 Task: Add Nature By Canus Foaming Milk Bath With Shea Butter to the cart.
Action: Mouse moved to (1096, 385)
Screenshot: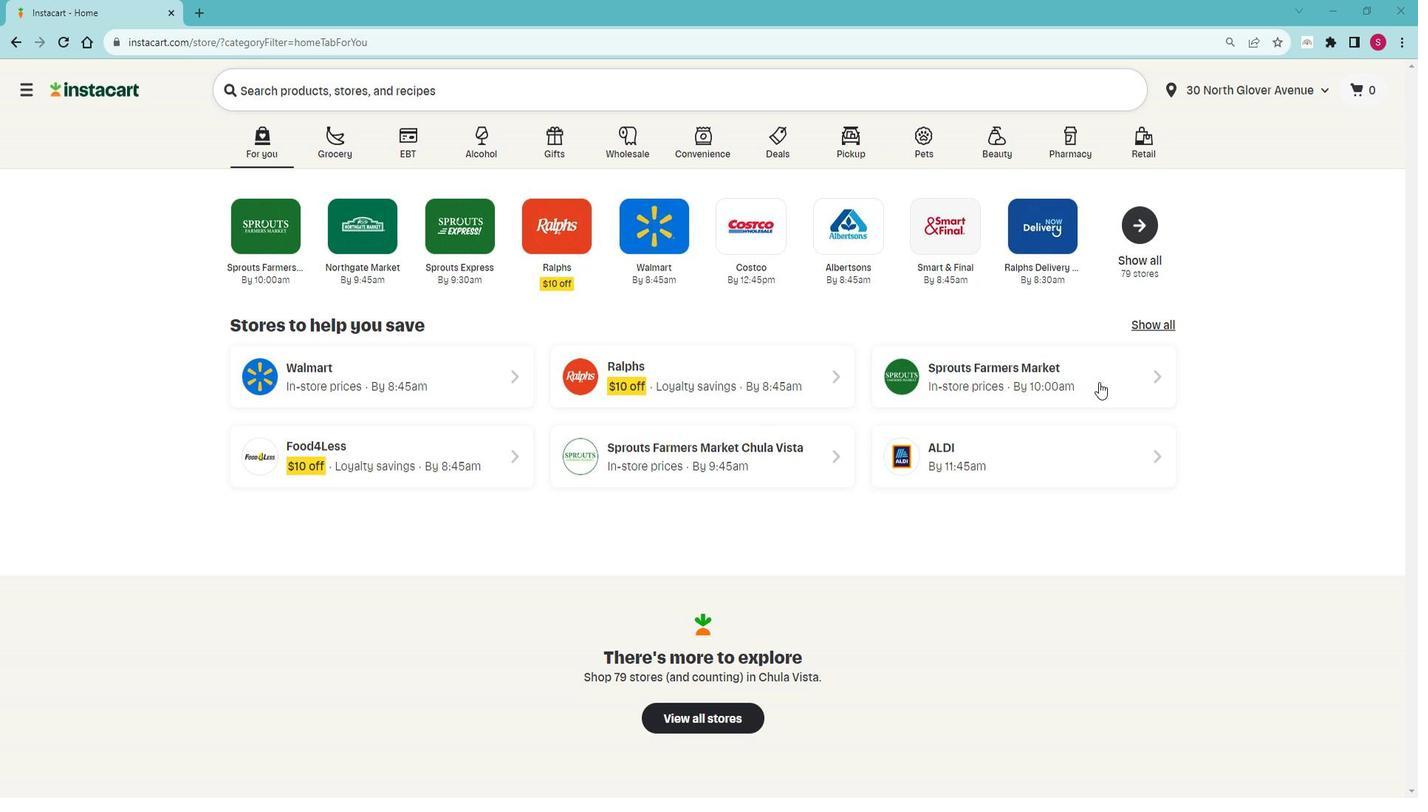 
Action: Mouse pressed left at (1096, 385)
Screenshot: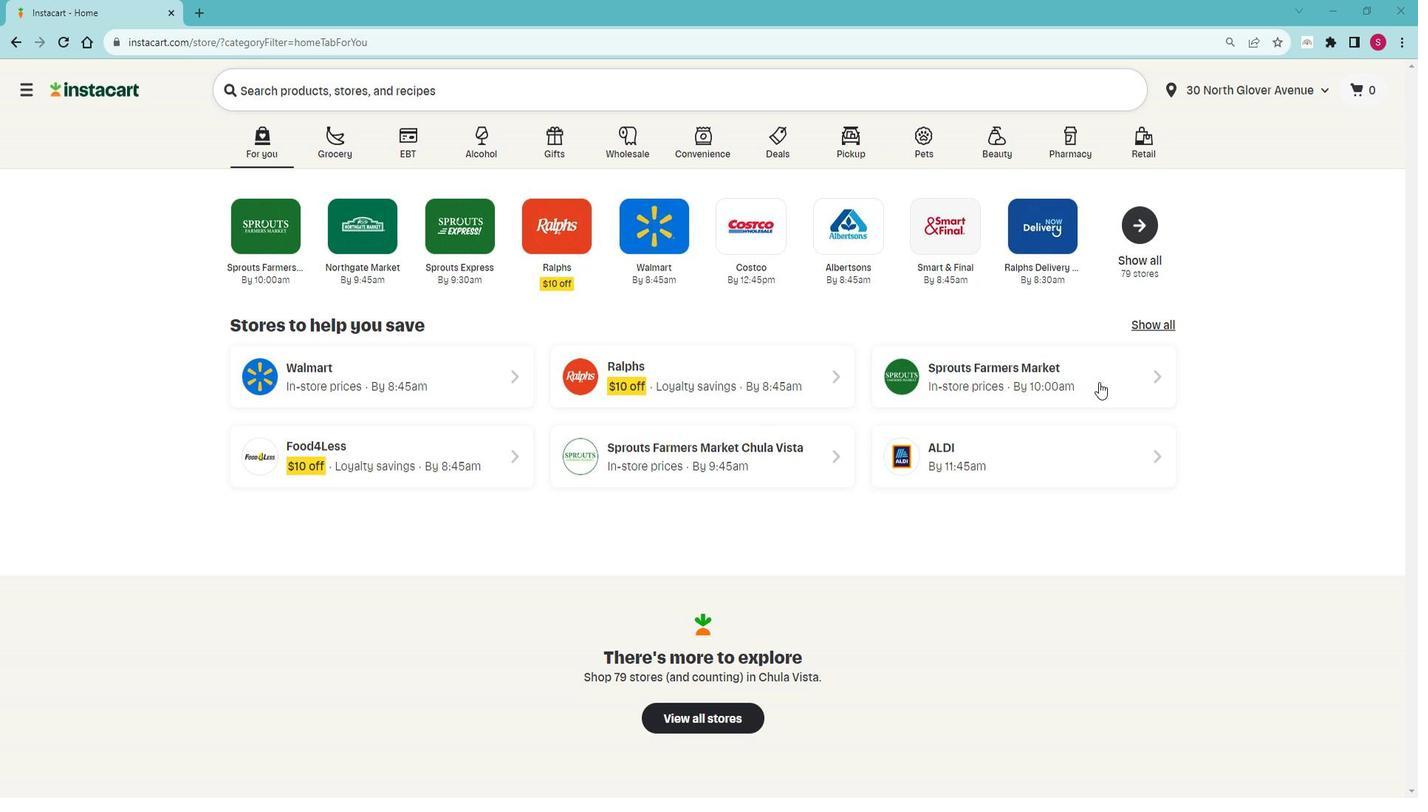 
Action: Mouse moved to (48, 626)
Screenshot: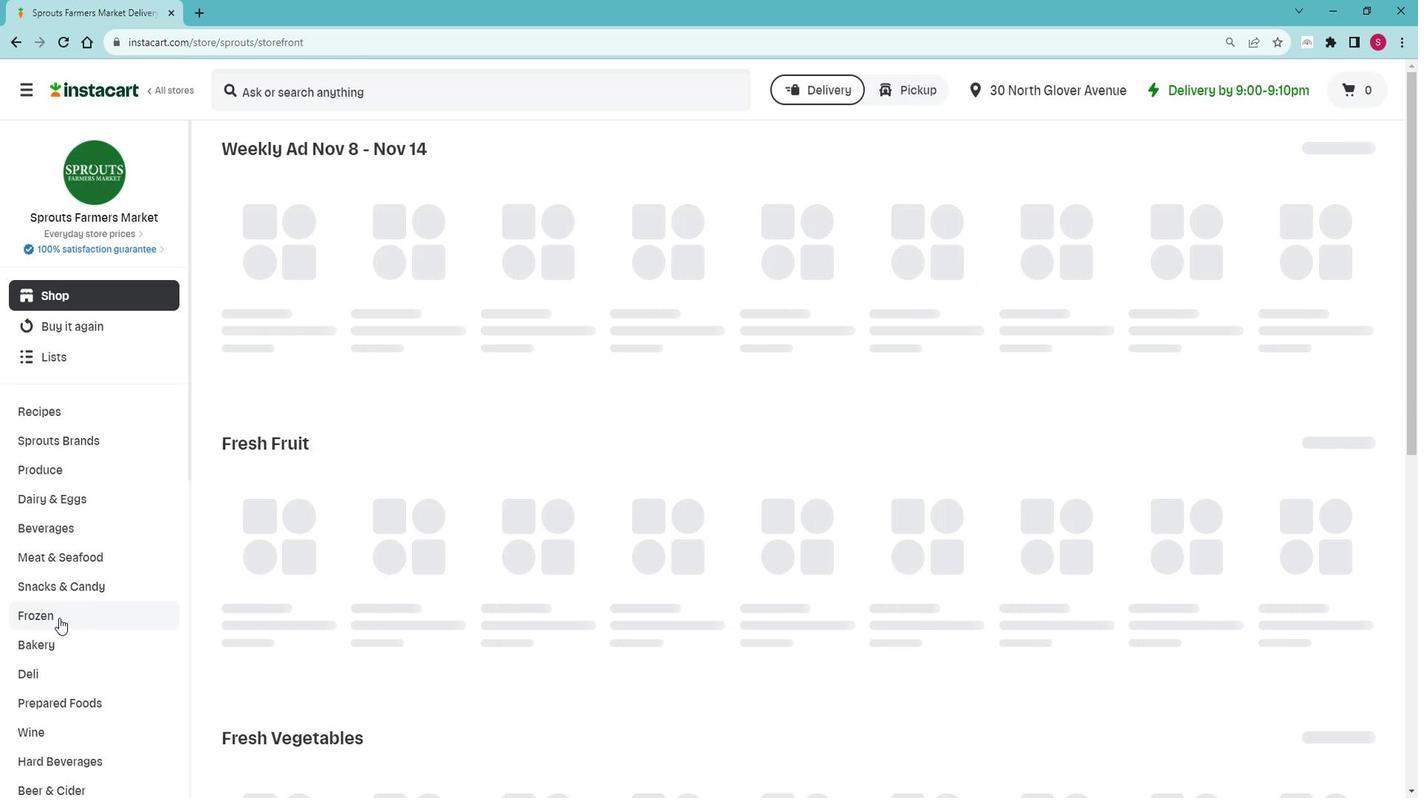 
Action: Mouse scrolled (48, 625) with delta (0, 0)
Screenshot: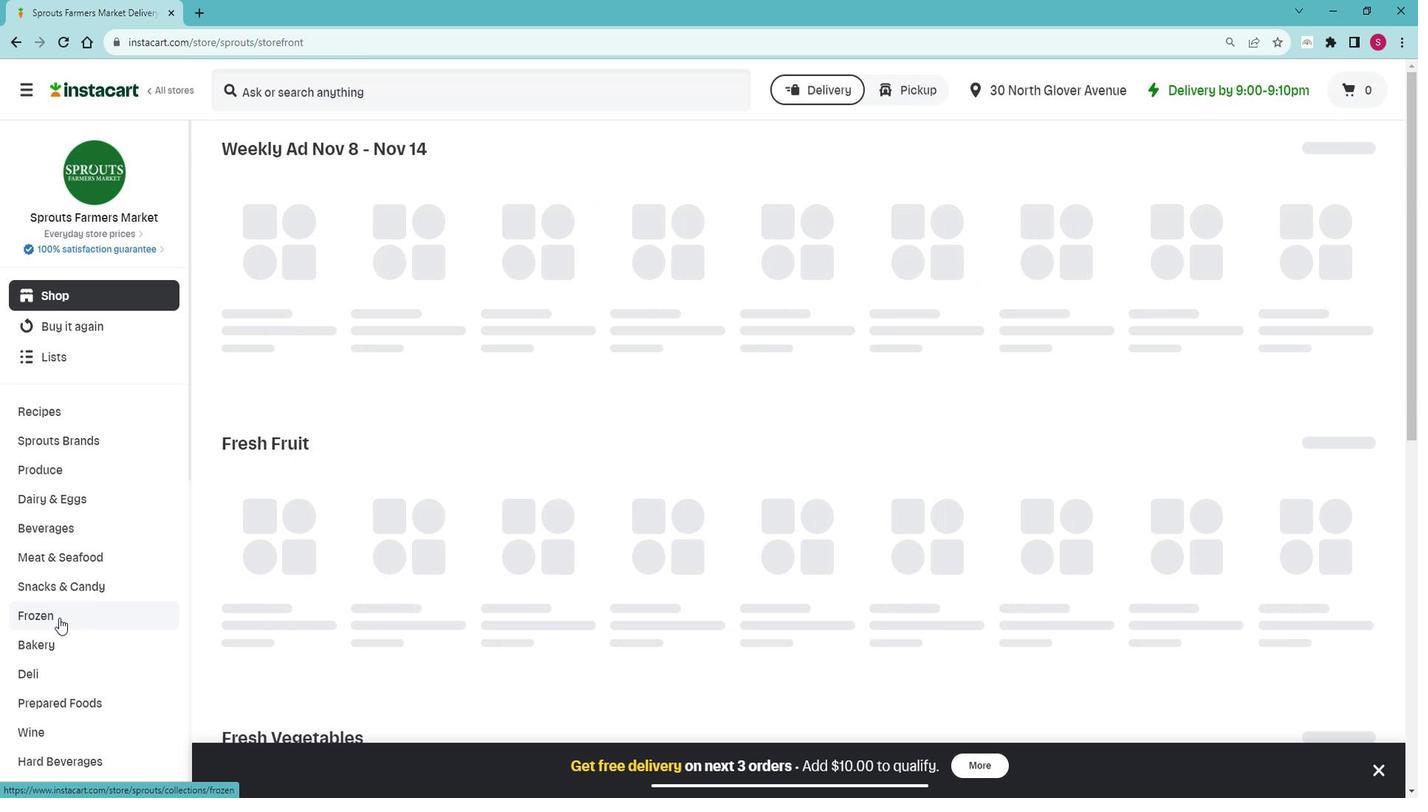 
Action: Mouse moved to (50, 625)
Screenshot: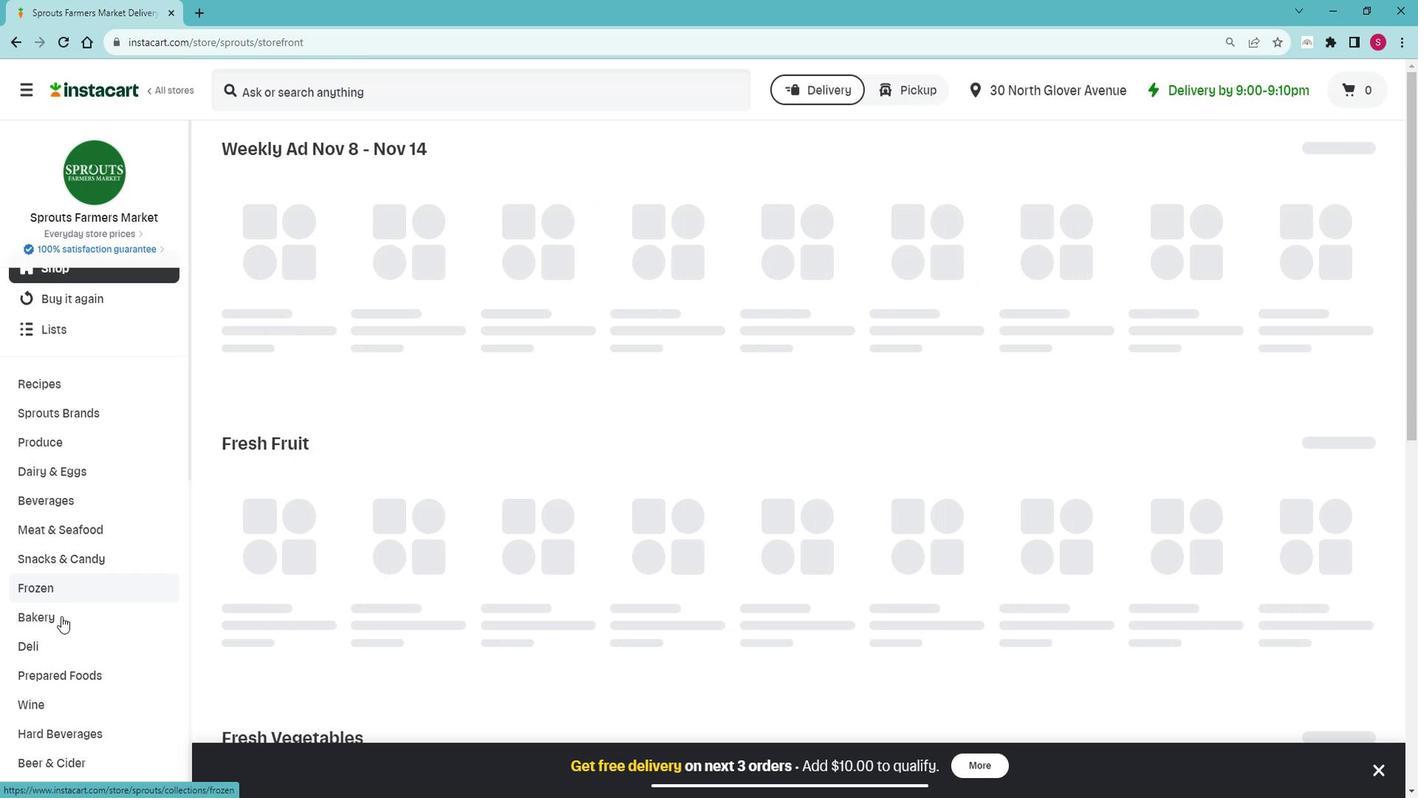 
Action: Mouse scrolled (50, 624) with delta (0, 0)
Screenshot: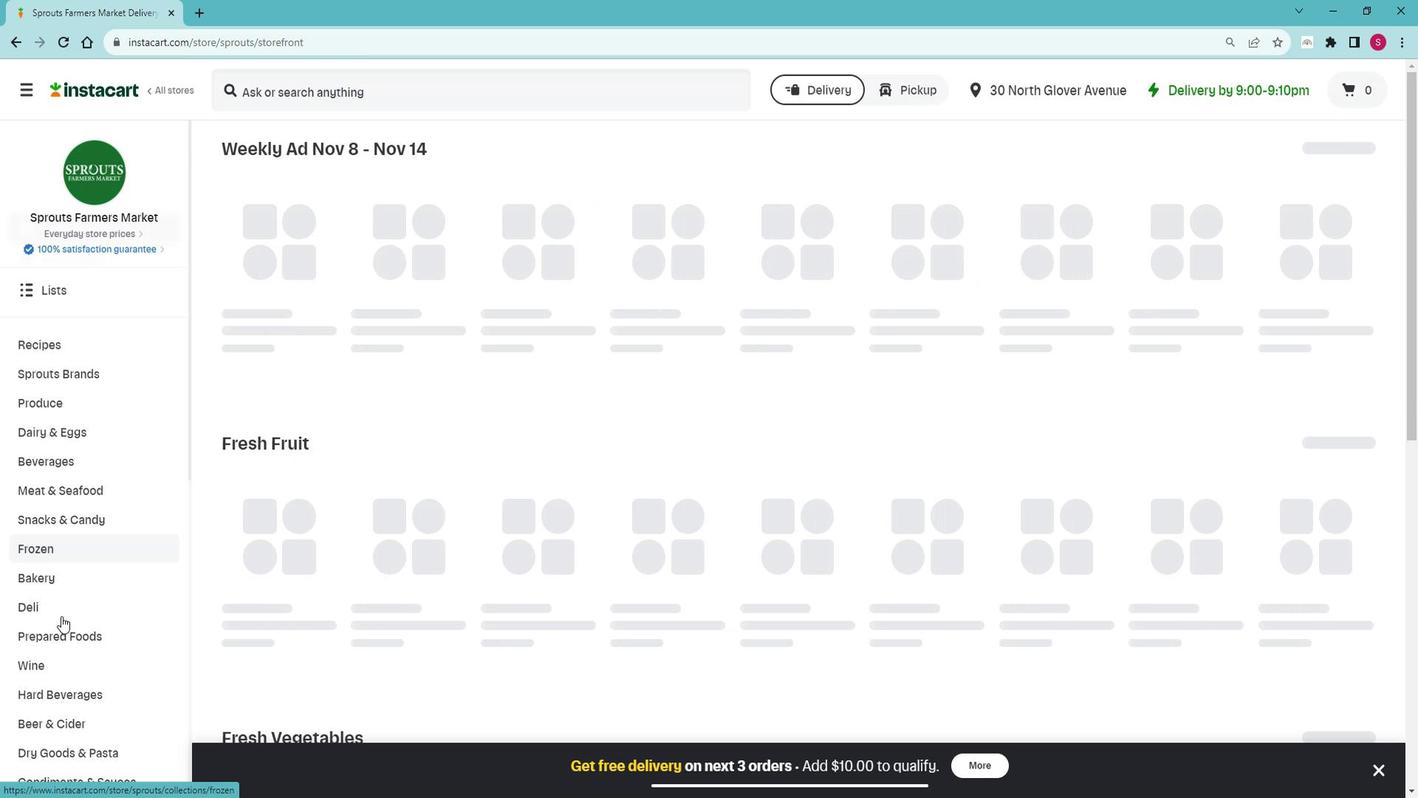 
Action: Mouse scrolled (50, 624) with delta (0, 0)
Screenshot: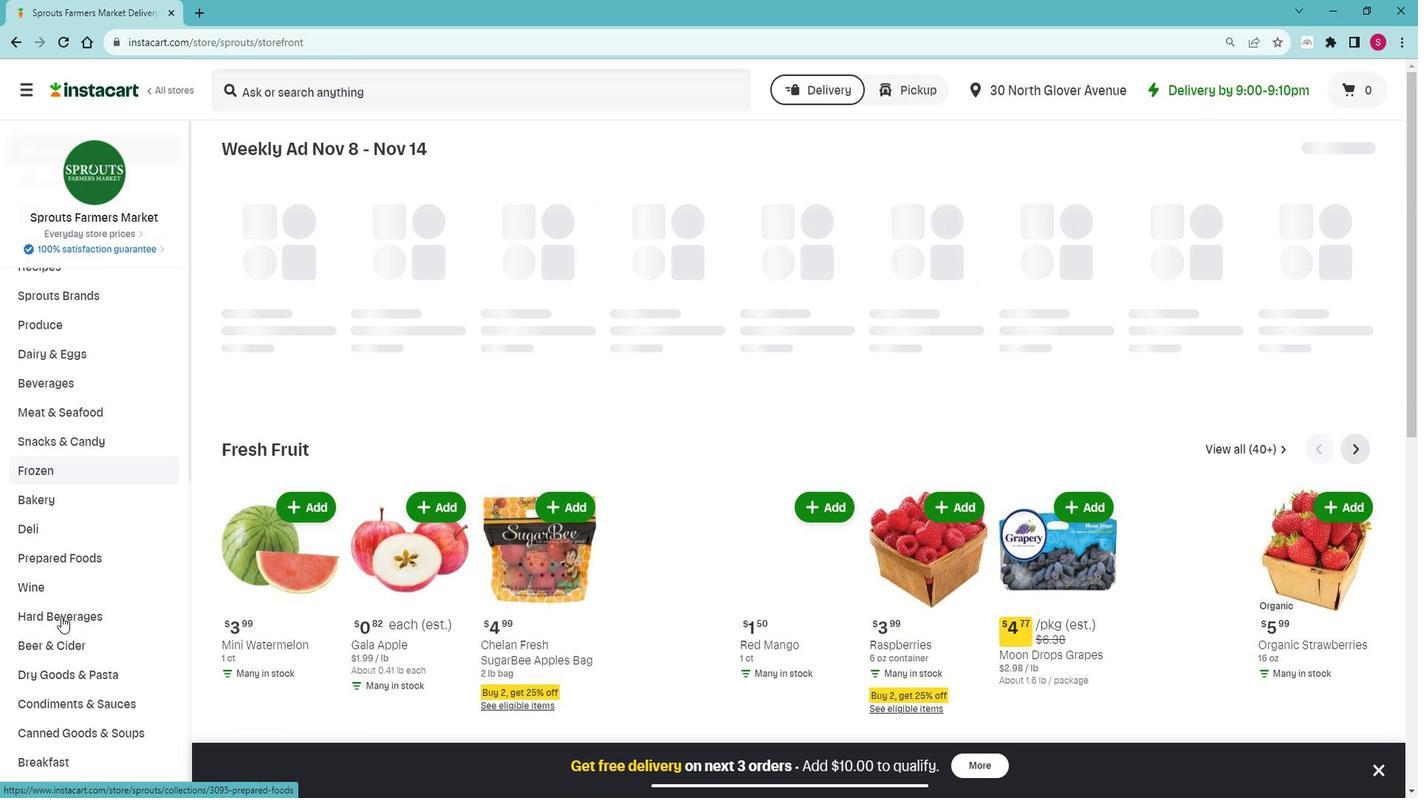 
Action: Mouse scrolled (50, 624) with delta (0, 0)
Screenshot: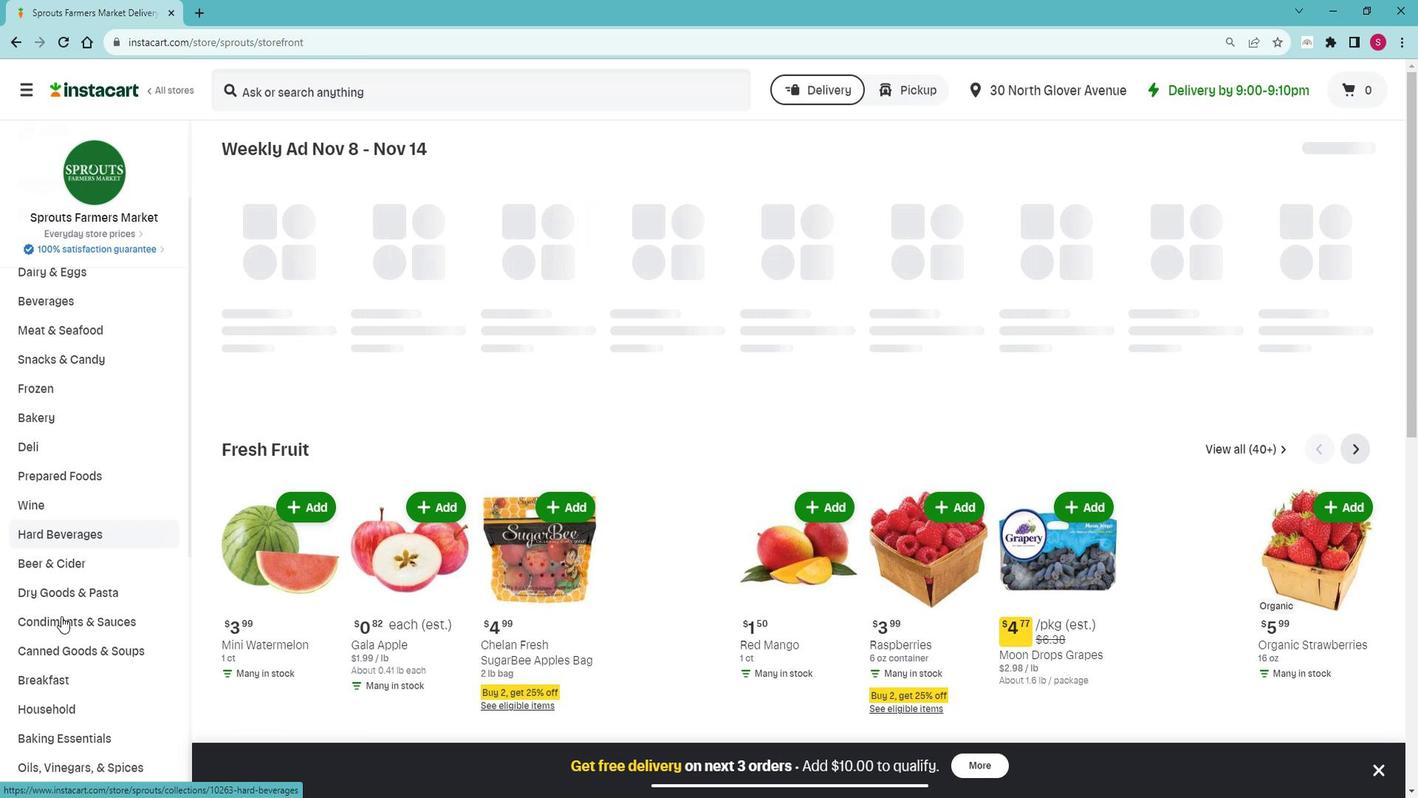 
Action: Mouse scrolled (50, 624) with delta (0, 0)
Screenshot: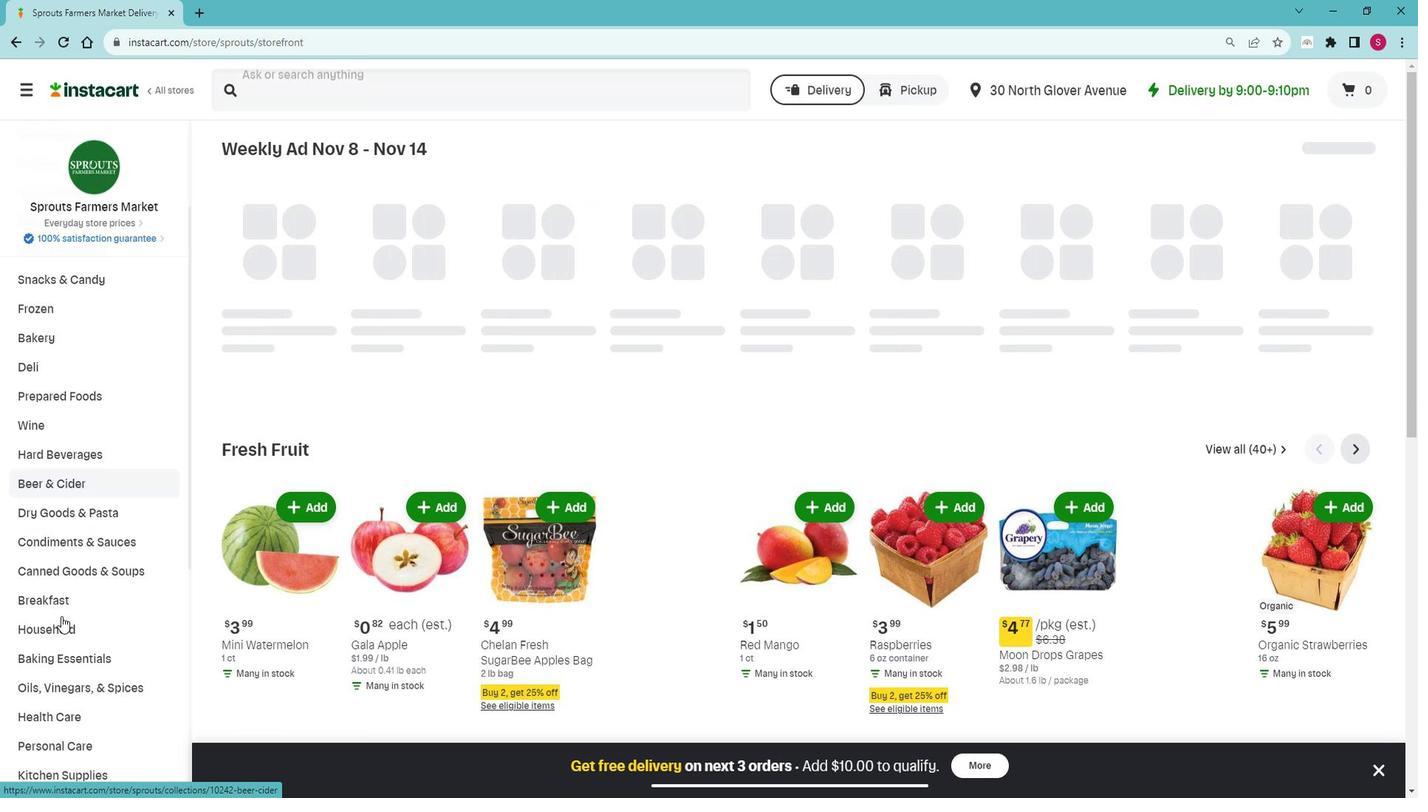 
Action: Mouse moved to (50, 625)
Screenshot: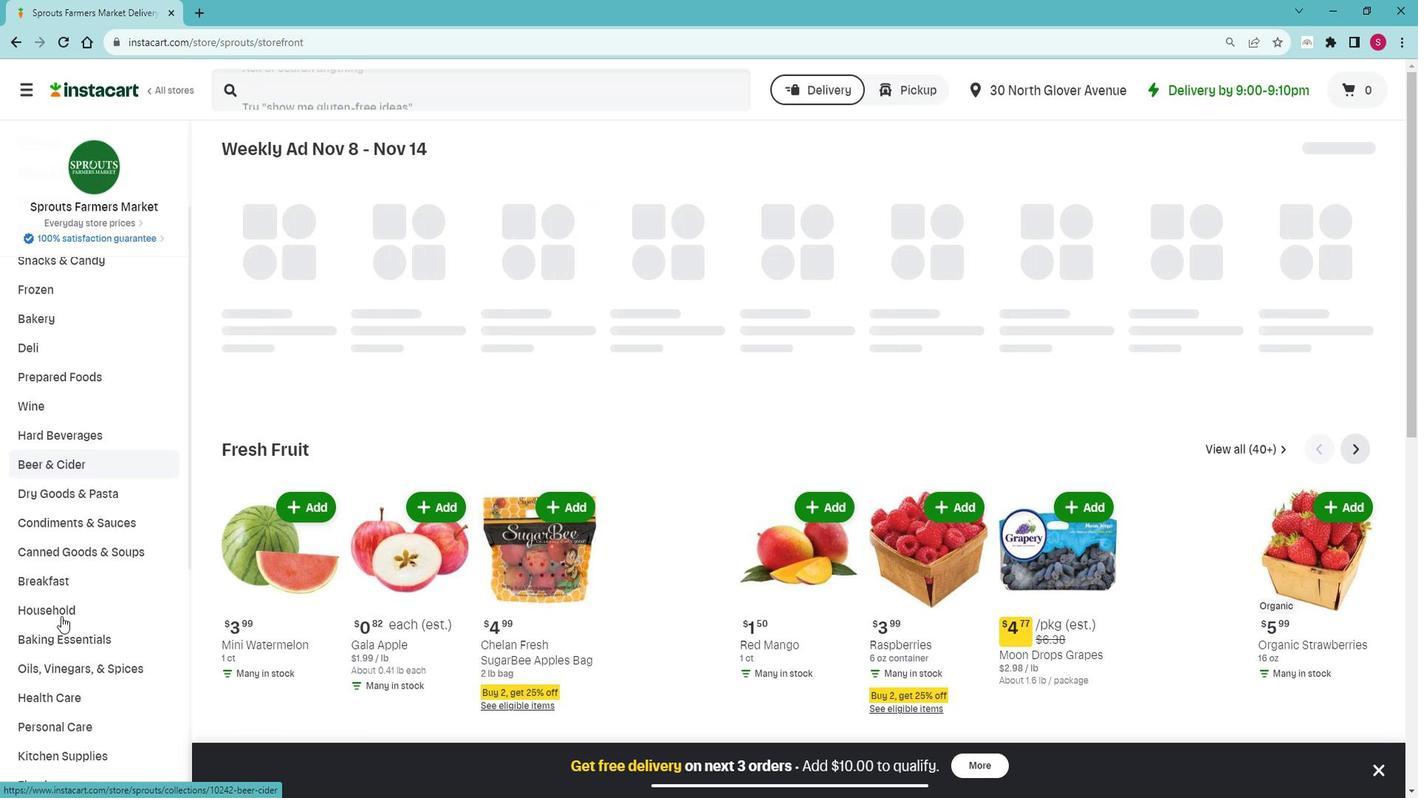 
Action: Mouse scrolled (50, 624) with delta (0, 0)
Screenshot: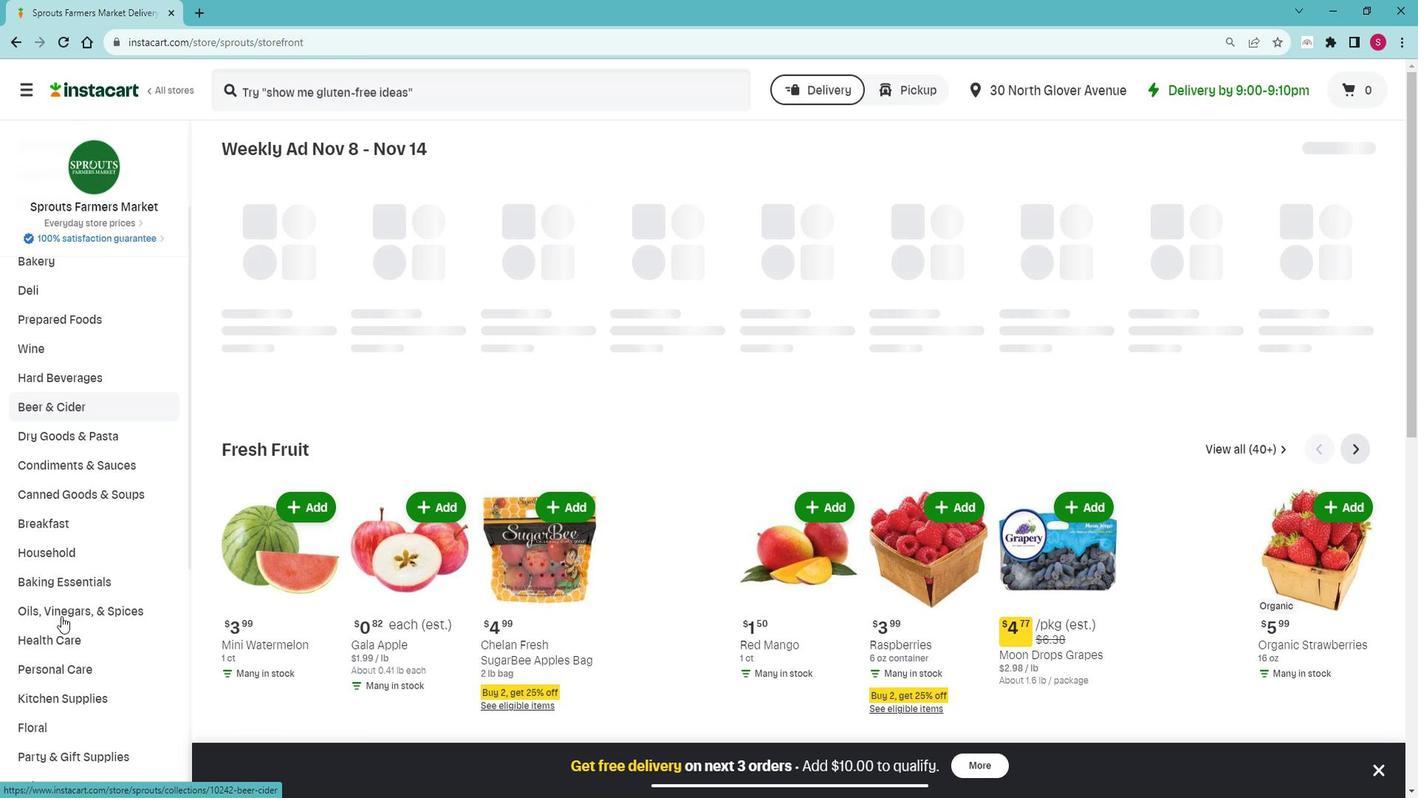 
Action: Mouse scrolled (50, 624) with delta (0, 0)
Screenshot: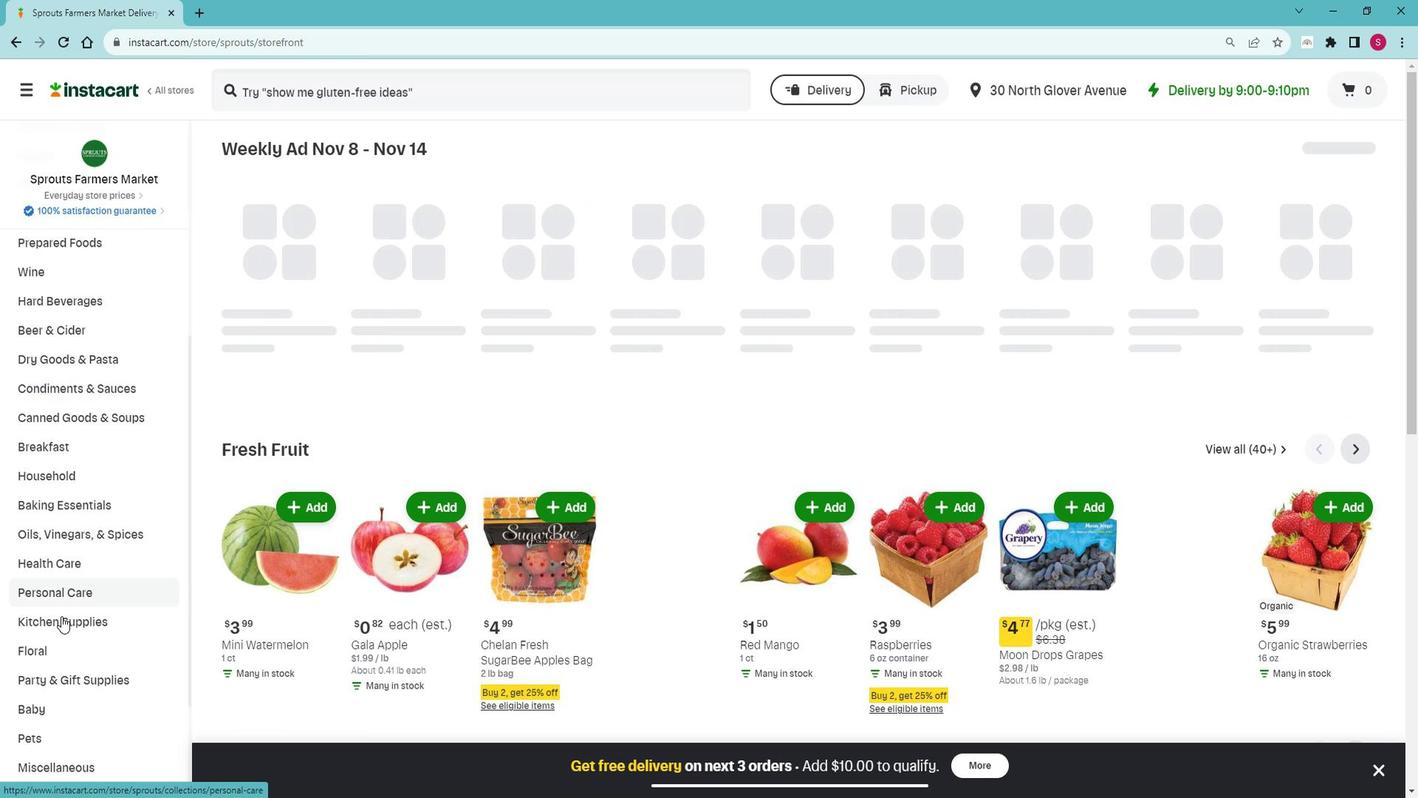 
Action: Mouse moved to (65, 510)
Screenshot: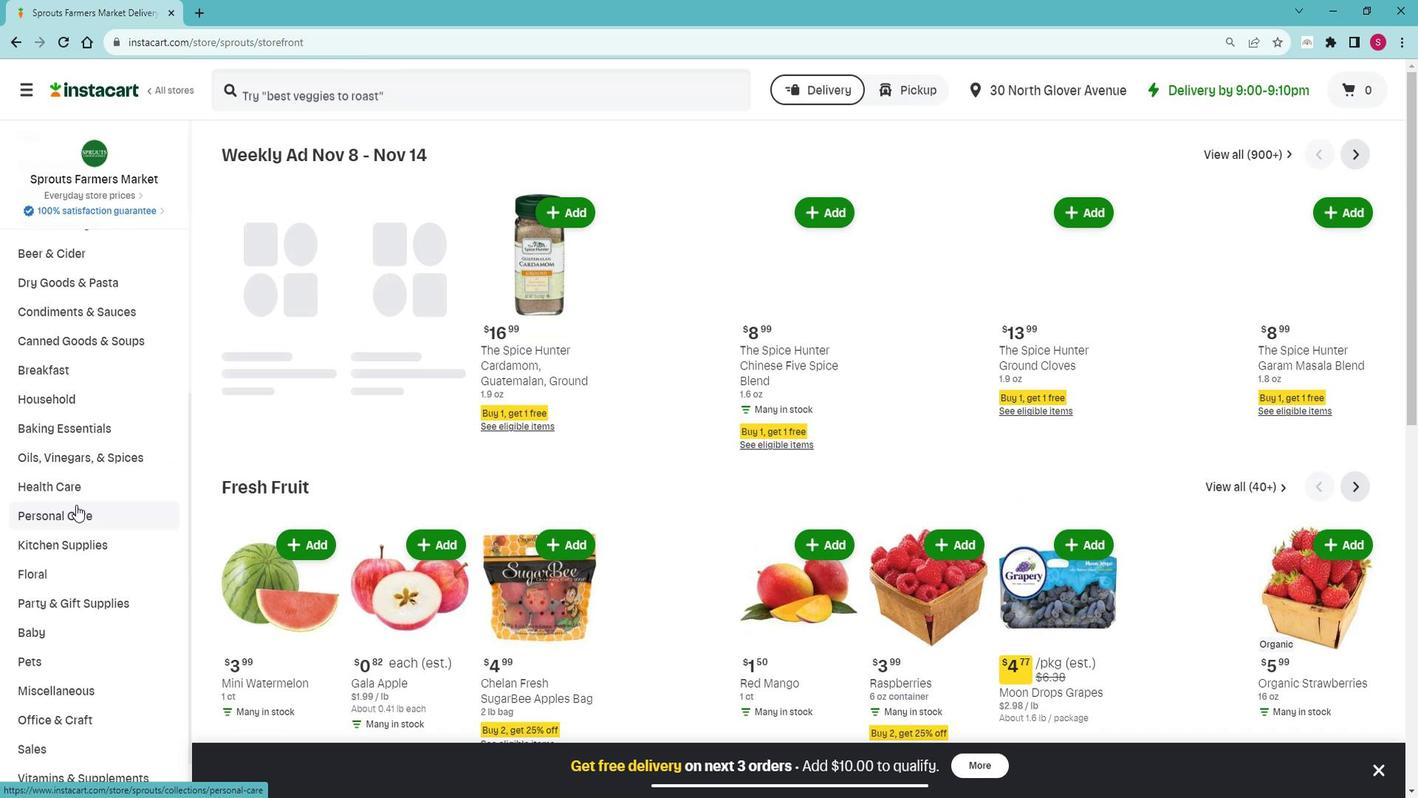 
Action: Mouse pressed left at (65, 510)
Screenshot: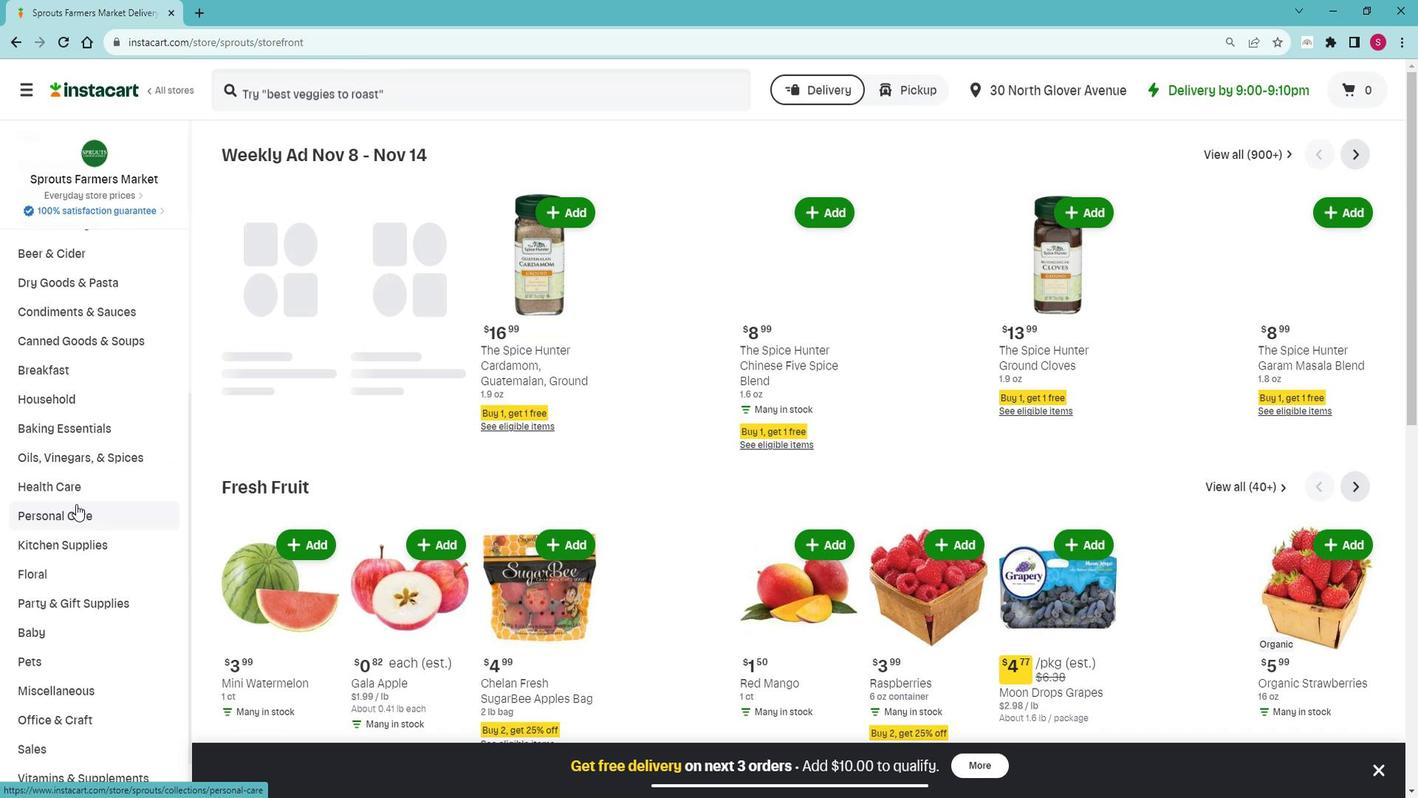 
Action: Mouse moved to (65, 544)
Screenshot: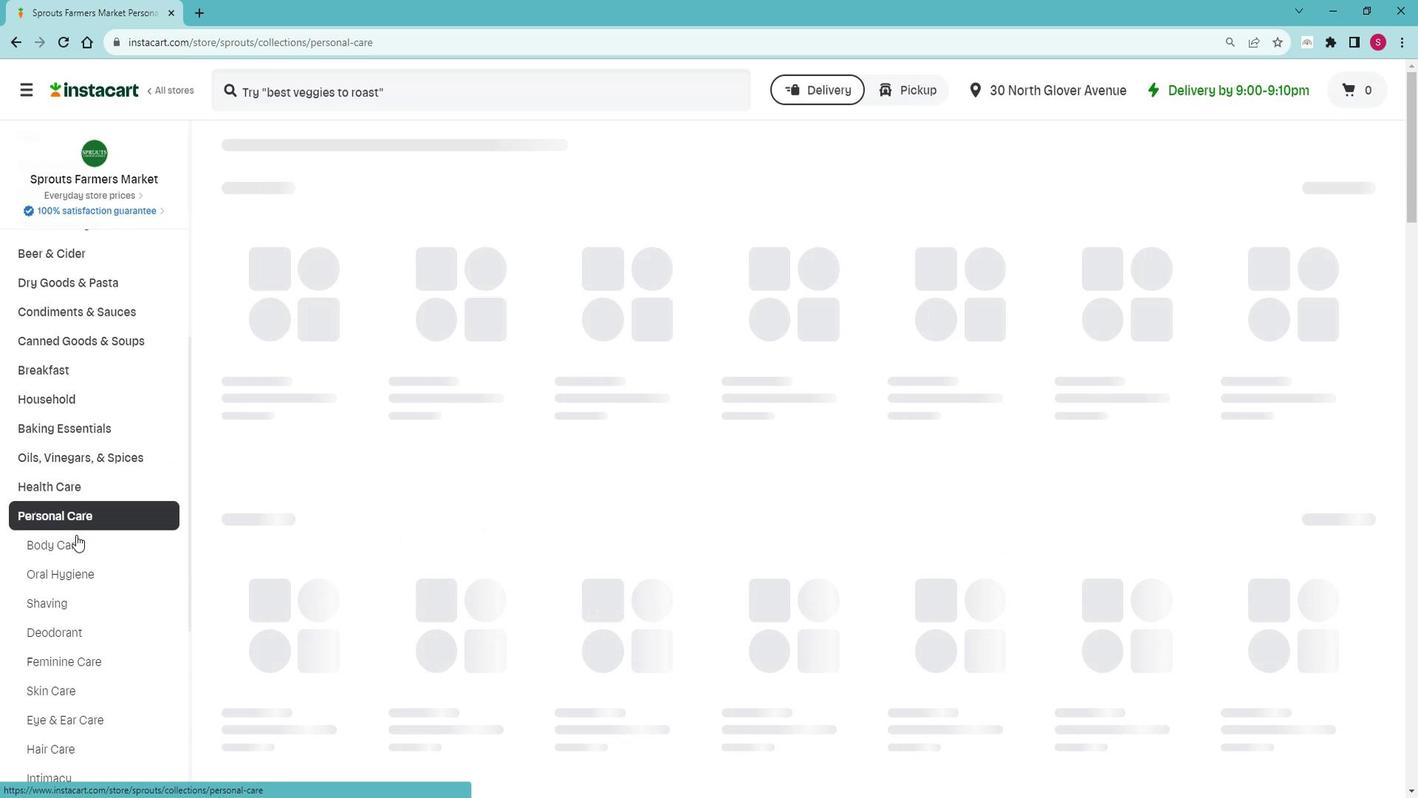 
Action: Mouse pressed left at (65, 544)
Screenshot: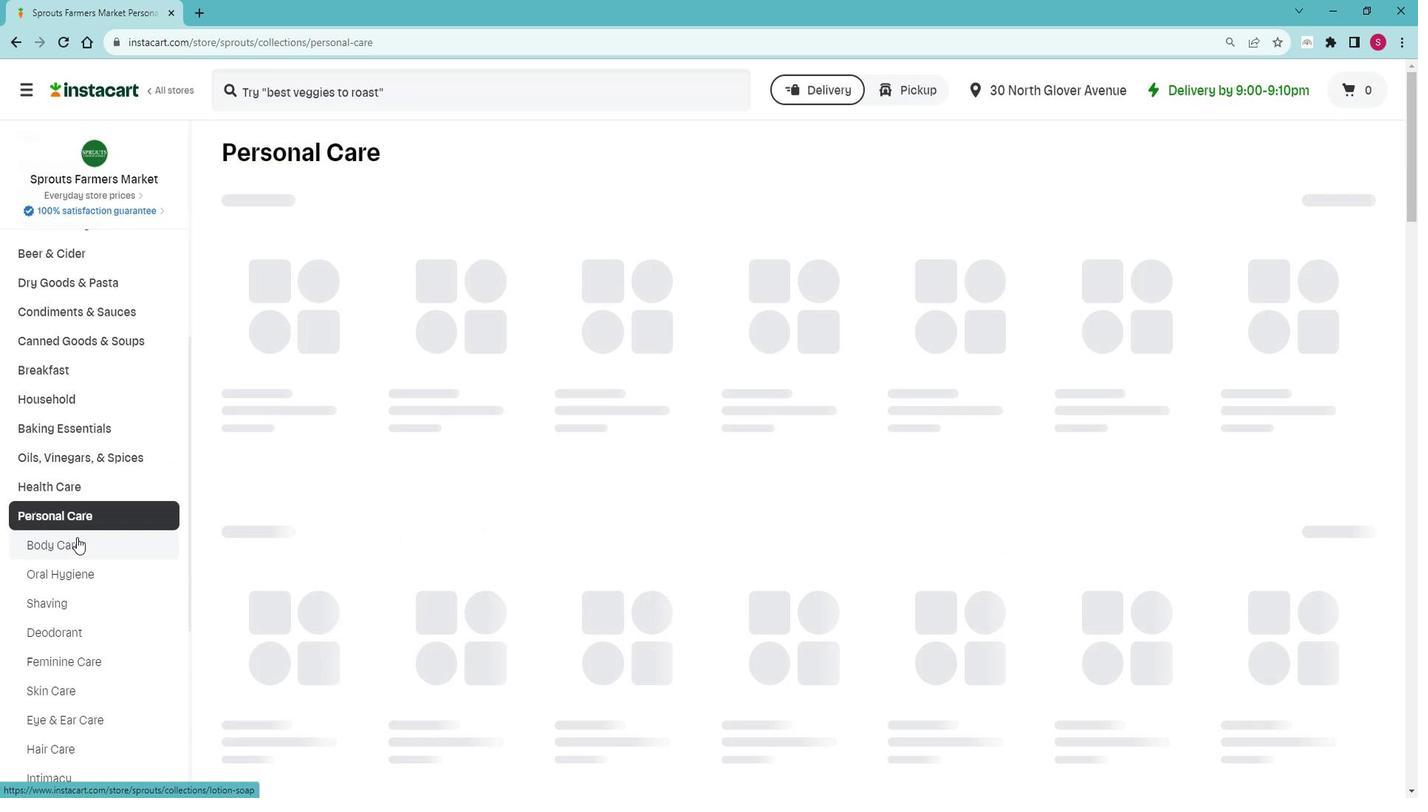 
Action: Mouse moved to (564, 218)
Screenshot: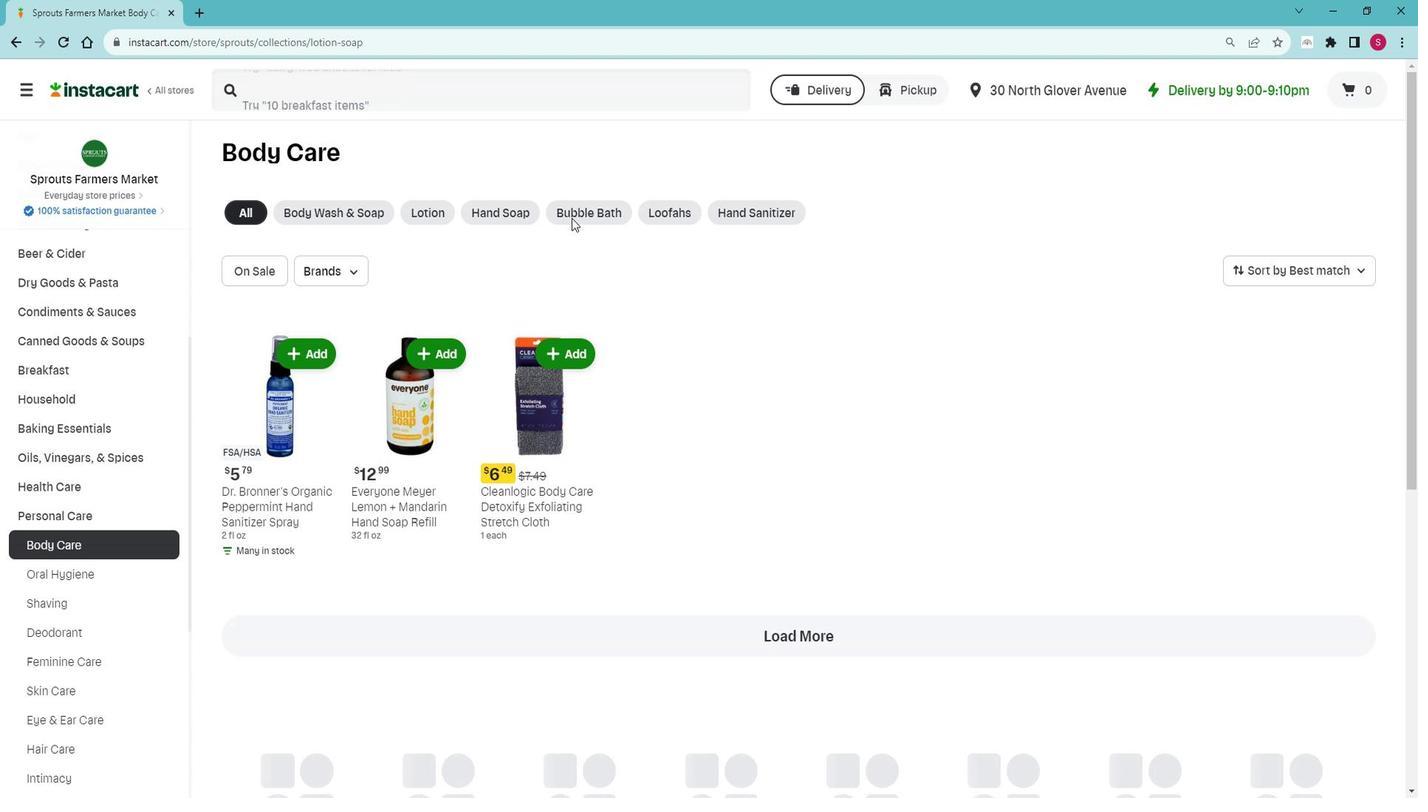 
Action: Mouse pressed left at (564, 218)
Screenshot: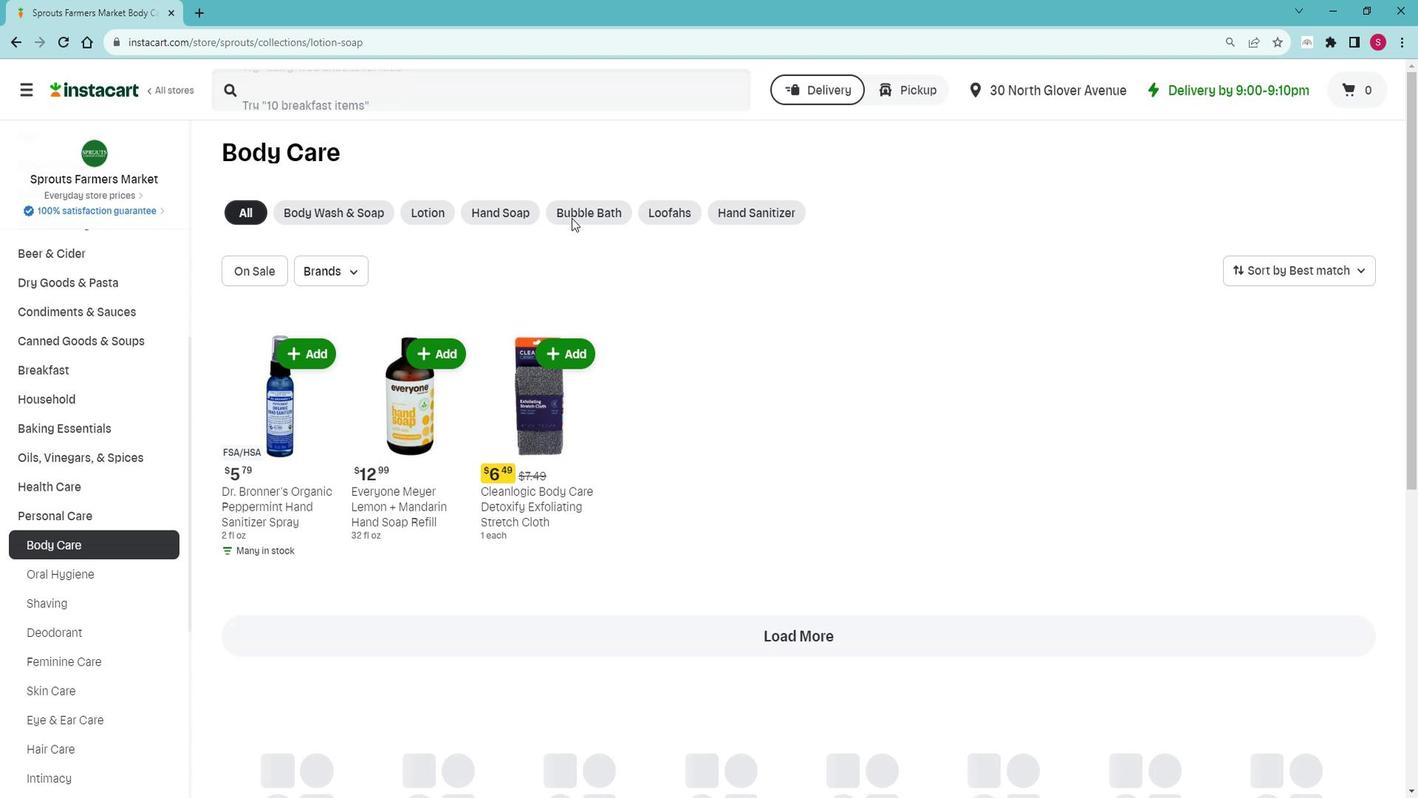 
Action: Mouse moved to (578, 208)
Screenshot: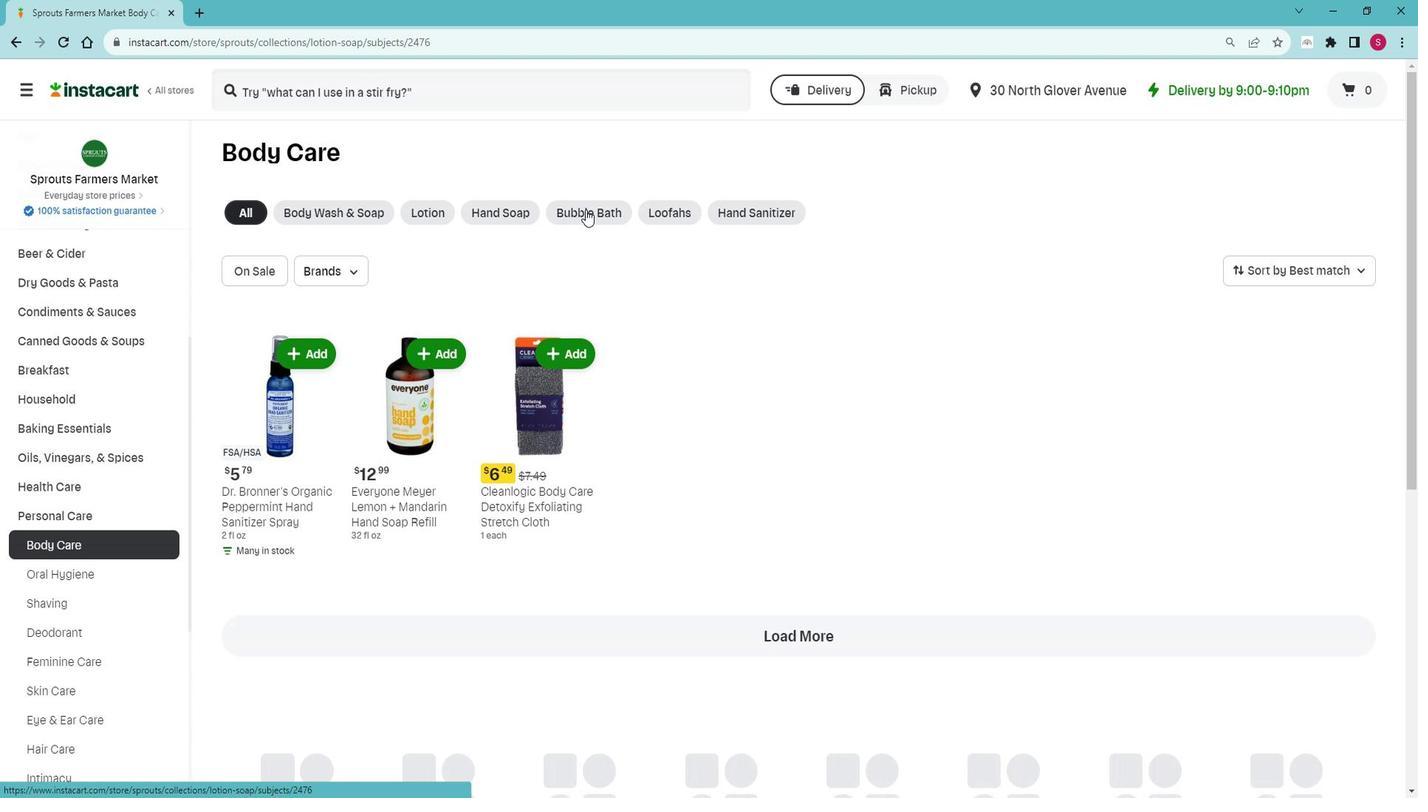 
Action: Mouse pressed left at (578, 208)
Screenshot: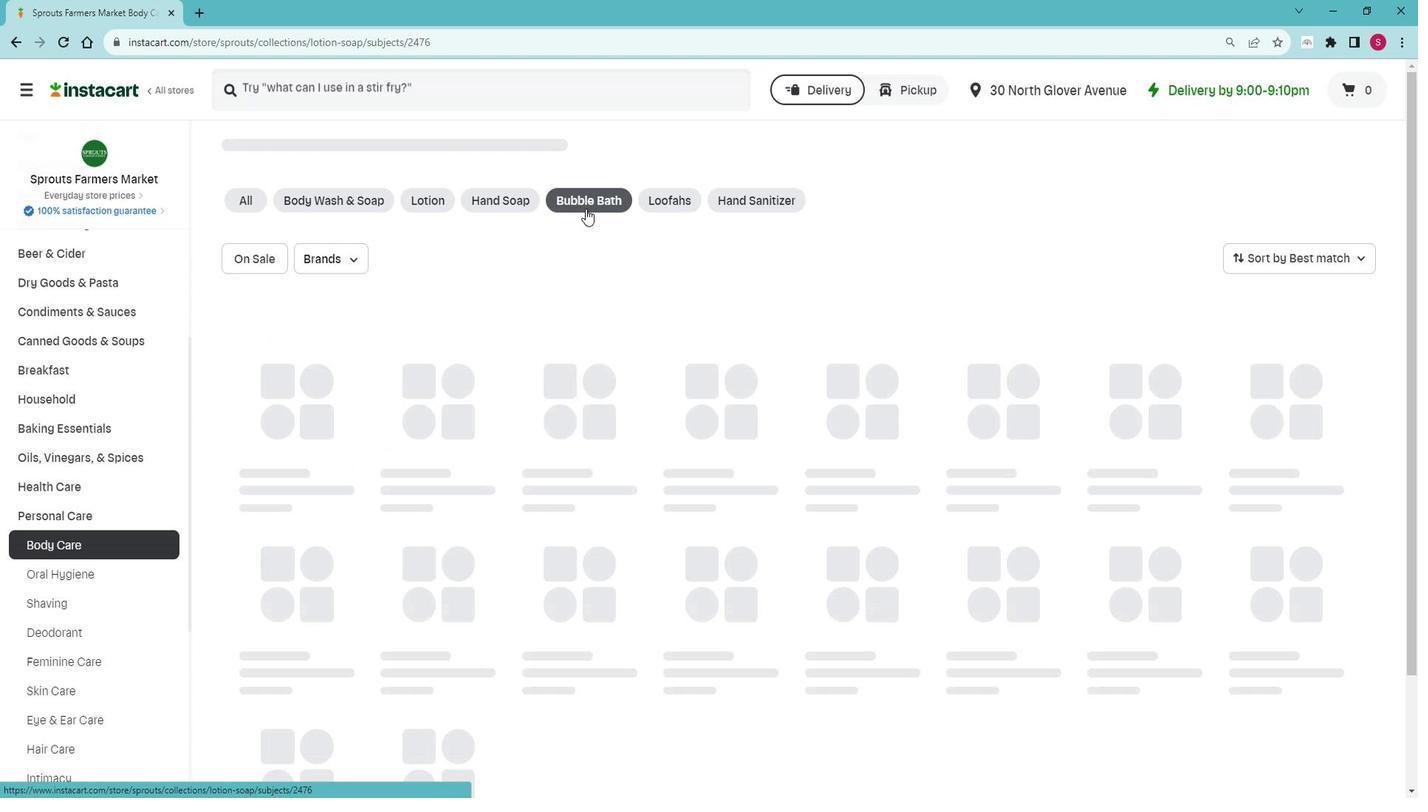 
Action: Mouse moved to (447, 87)
Screenshot: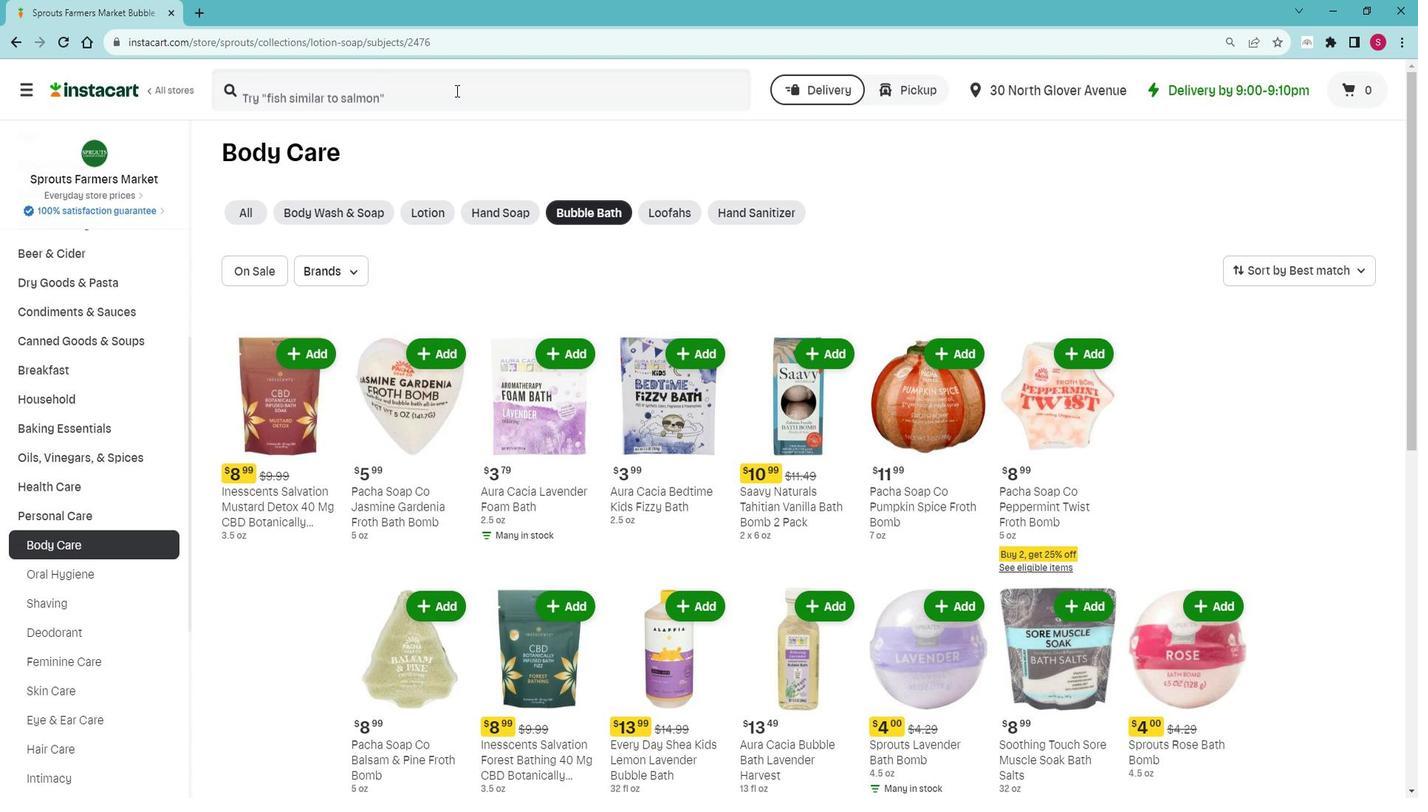 
Action: Mouse pressed left at (447, 87)
Screenshot: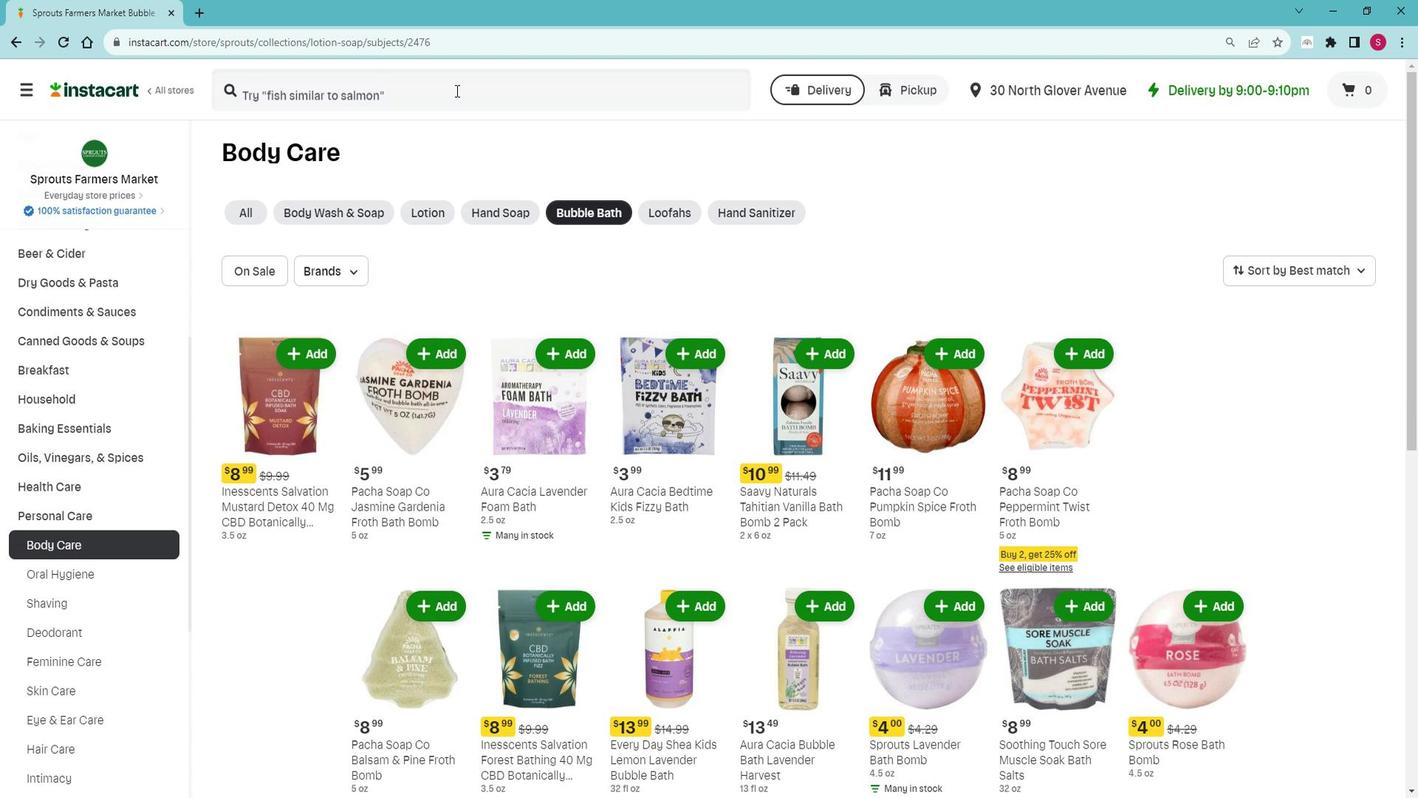 
Action: Mouse moved to (445, 88)
Screenshot: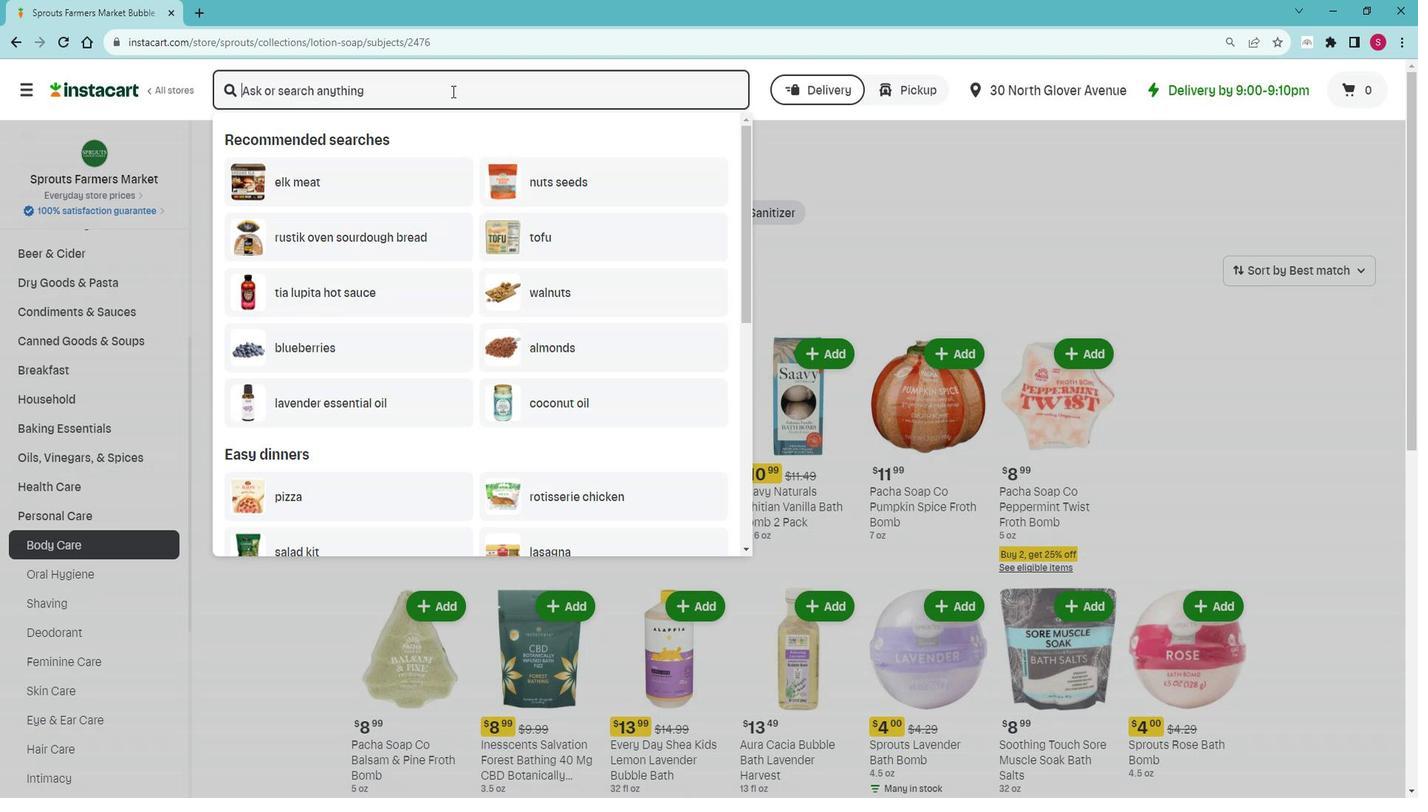 
Action: Key pressed <Key.shift>Nature<Key.space><Key.shift>By<Key.space><Key.shift>Canus<Key.space><Key.shift>Foaming<Key.space><Key.shift>Milk<Key.space><Key.shift><Key.shift><Key.shift><Key.shift>Bath<Key.space><Key.shift>With<Key.space><Key.shift>SHea<Key.space><Key.shift>Butter<Key.space><Key.enter>
Screenshot: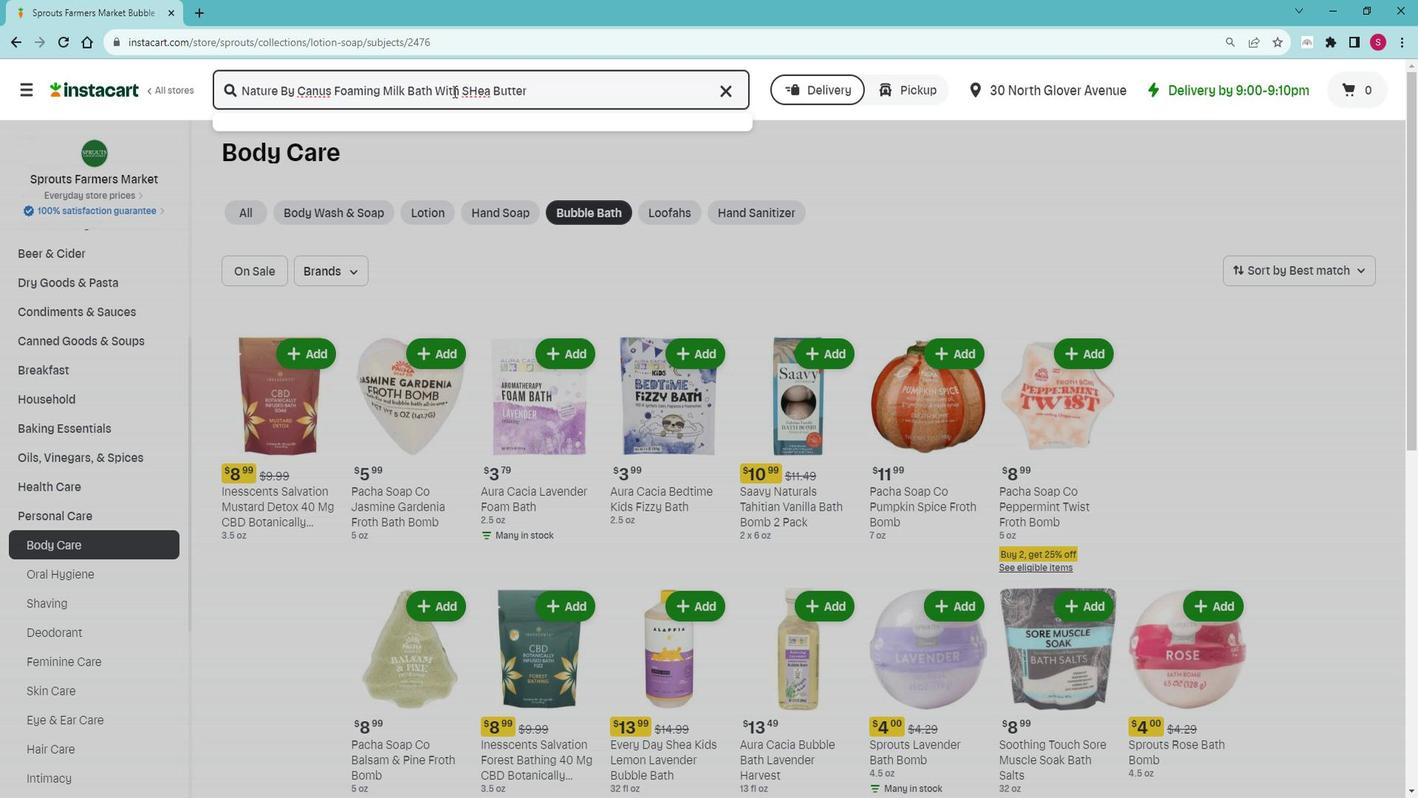 
Action: Mouse moved to (871, 244)
Screenshot: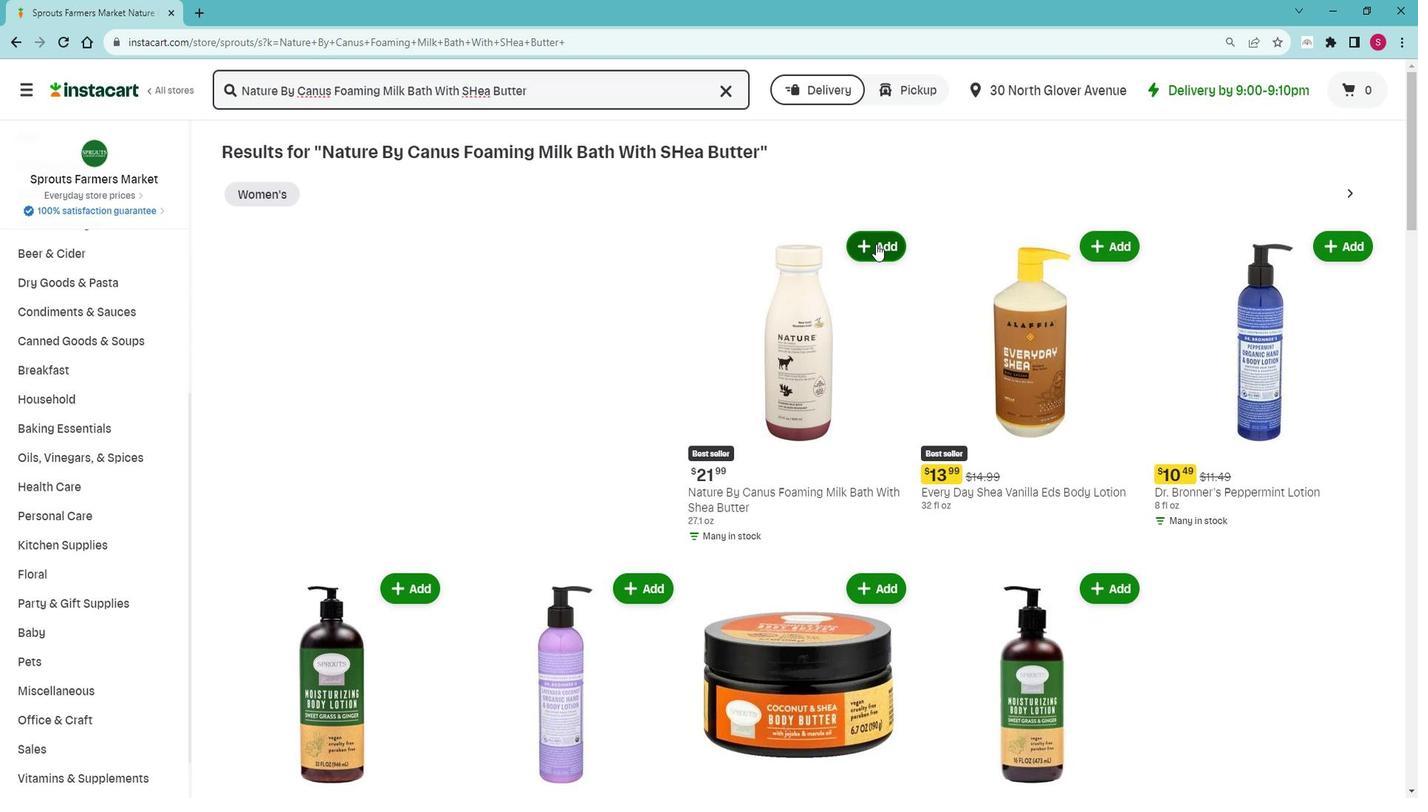 
Action: Mouse pressed left at (871, 244)
Screenshot: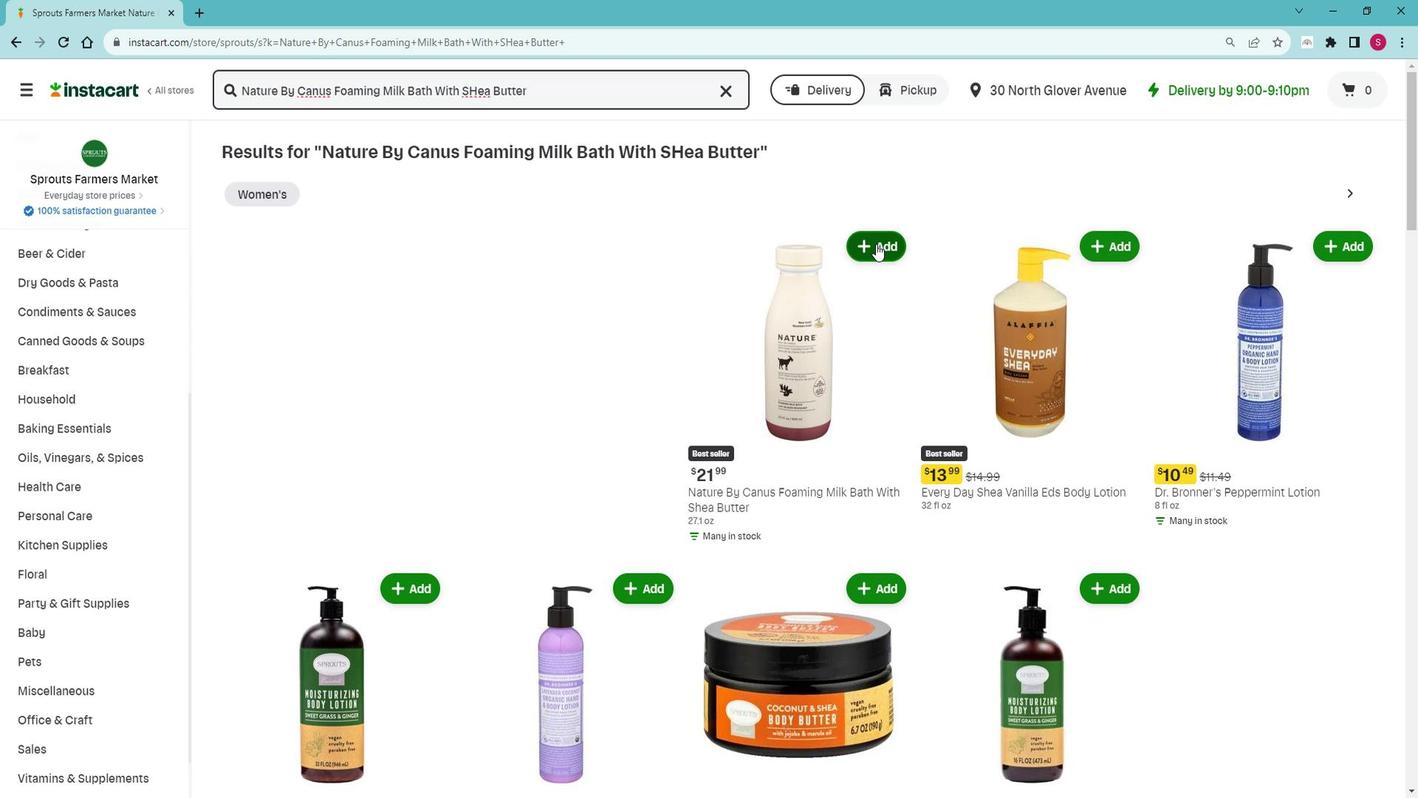 
Action: Mouse moved to (949, 178)
Screenshot: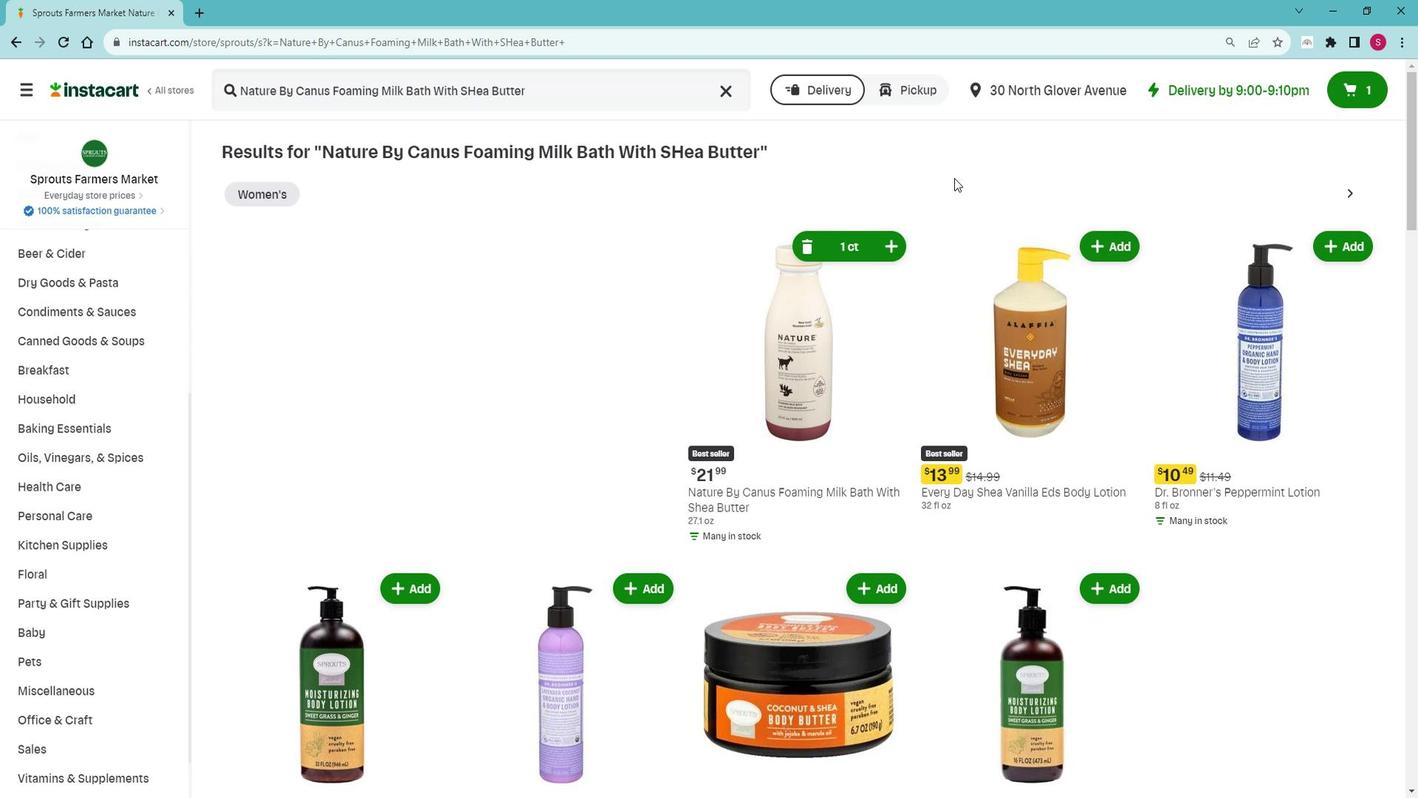 
